 Task: Create a section Code Crushers and in the section, add a milestone Single Sign-On (SSO) Implementation in the project AgileMind
Action: Mouse moved to (195, 380)
Screenshot: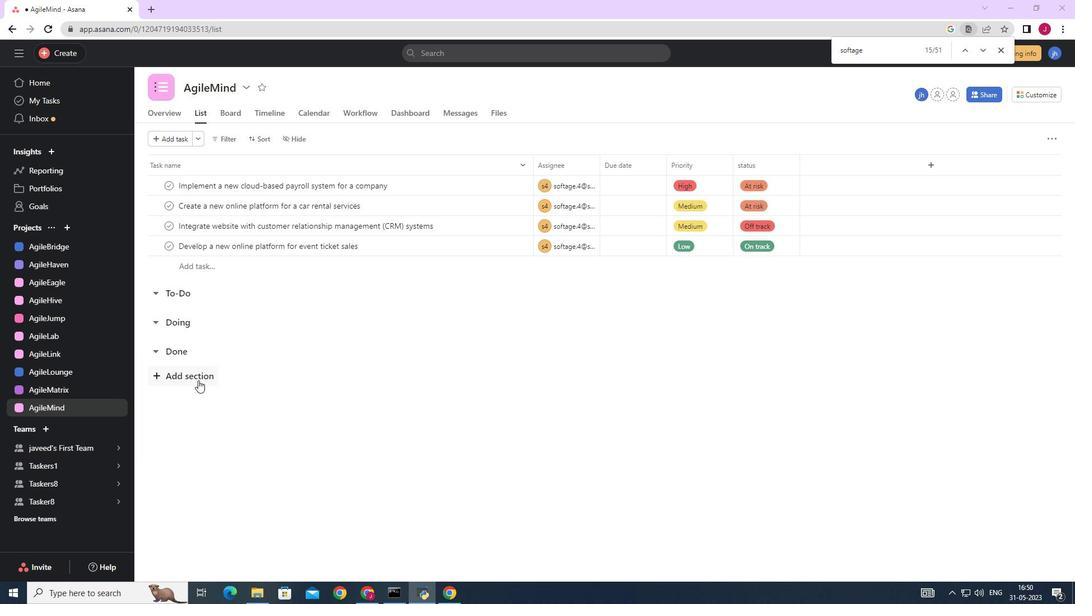
Action: Mouse pressed left at (195, 380)
Screenshot: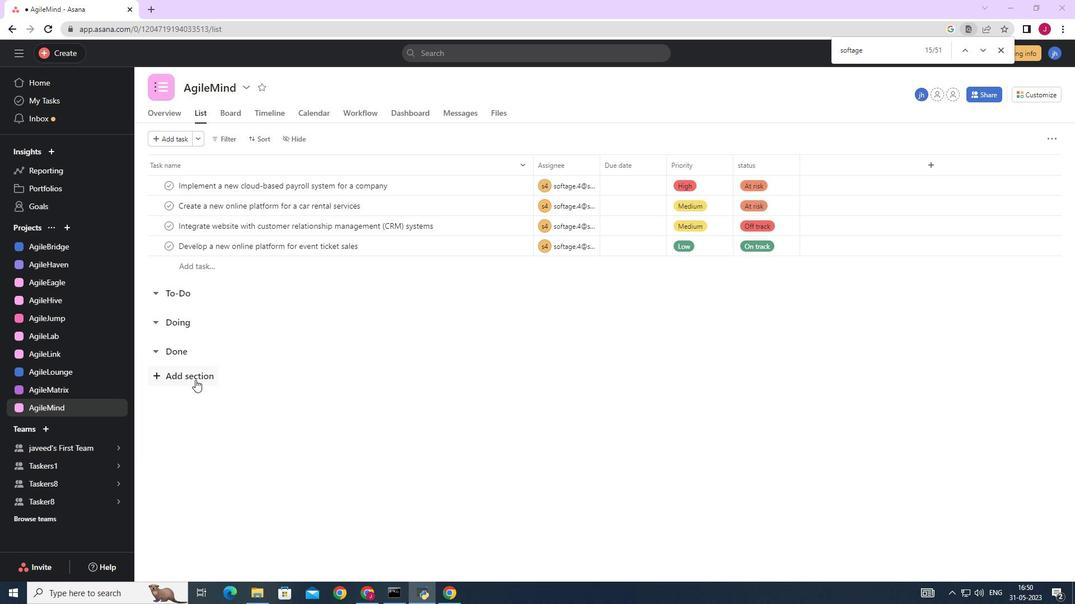
Action: Mouse moved to (198, 377)
Screenshot: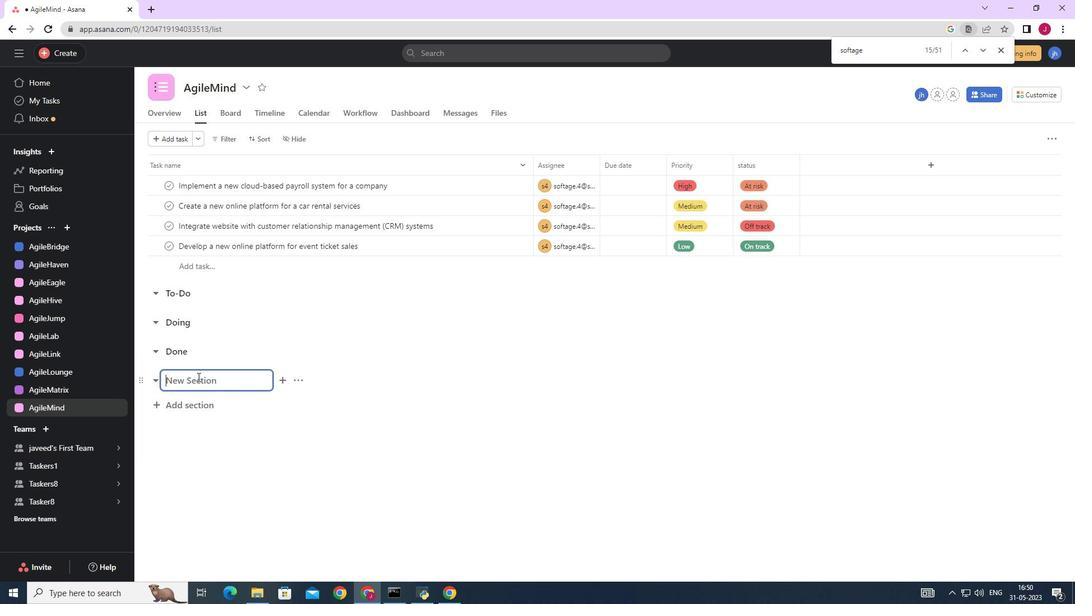 
Action: Key pressed <Key.caps_lock>C<Key.caps_lock>ode<Key.space><Key.caps_lock>C<Key.caps_lock>rushers<Key.enter><Key.caps_lock>S<Key.caps_lock>ingle<Key.space><Key.caps_lock>S<Key.caps_lock>ign<Key.space><Key.backspace>-<Key.caps_lock>O<Key.caps_lock>n<Key.space><Key.shift_r><Key.shift_r><Key.shift_r><Key.shift_r><Key.shift_r><Key.shift_r><Key.shift_r><Key.shift_r>(<Key.caps_lock>SSO<Key.shift_r><Key.shift_r>)<Key.space><Key.caps_lock>i<Key.caps_lock>MPLEMENTATION<Key.backspace><Key.backspace><Key.backspace><Key.backspace><Key.backspace><Key.backspace><Key.backspace><Key.backspace><Key.backspace><Key.backspace><Key.backspace><Key.backspace><Key.backspace><Key.backspace>I<Key.caps_lock>mplementation
Screenshot: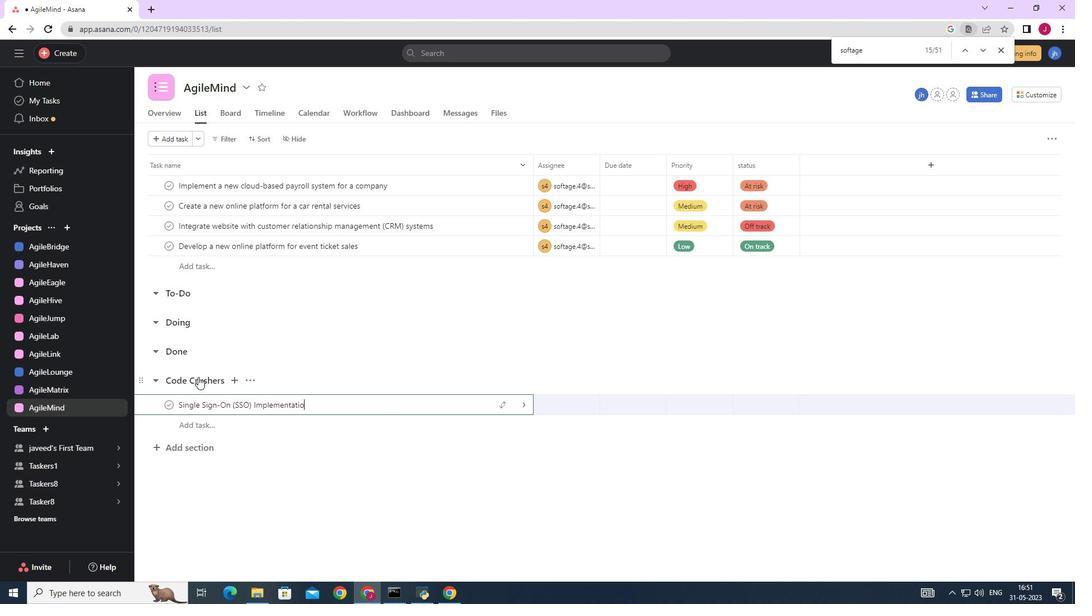 
Action: Mouse moved to (526, 403)
Screenshot: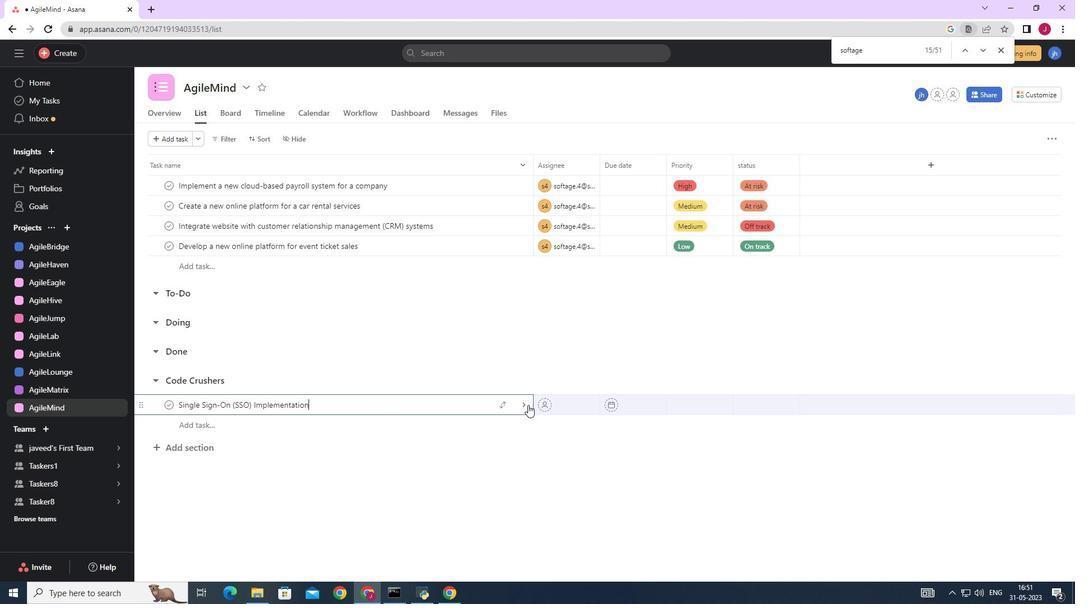 
Action: Mouse pressed left at (526, 403)
Screenshot: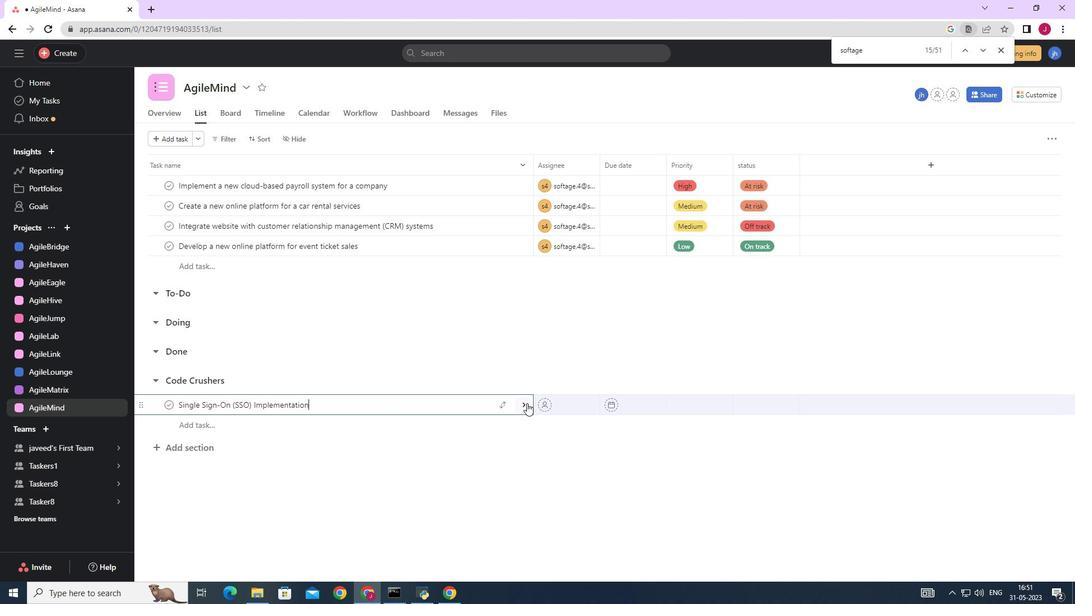 
Action: Mouse moved to (1033, 137)
Screenshot: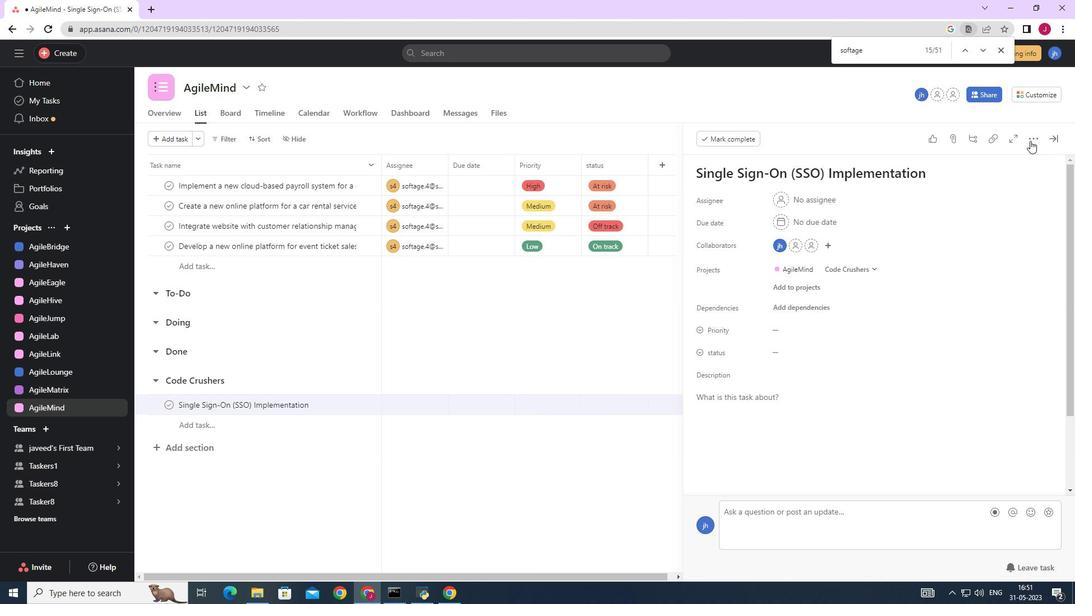 
Action: Mouse pressed left at (1033, 137)
Screenshot: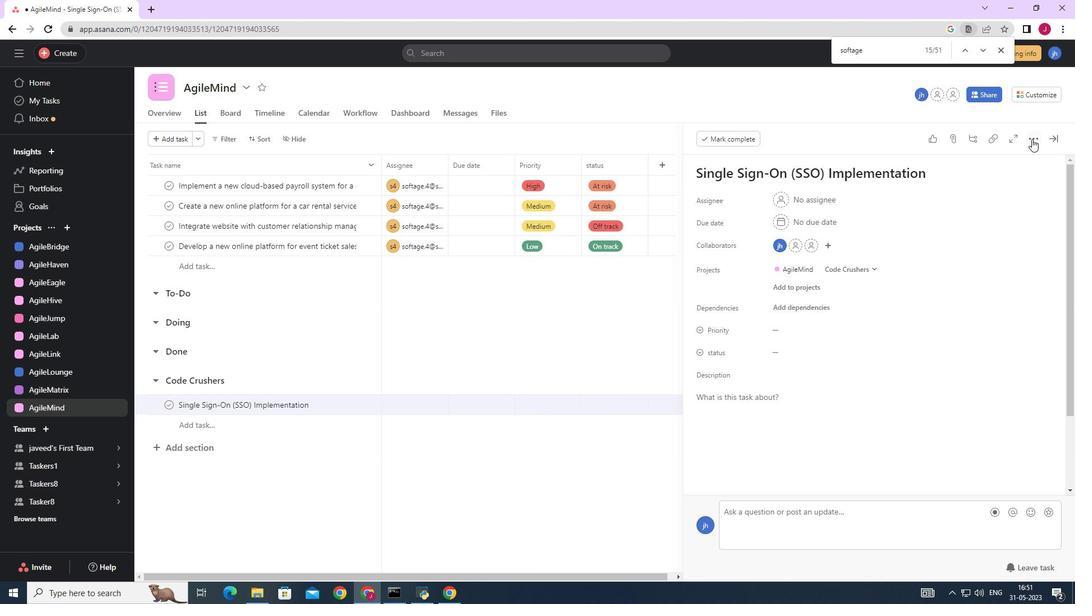 
Action: Mouse moved to (936, 183)
Screenshot: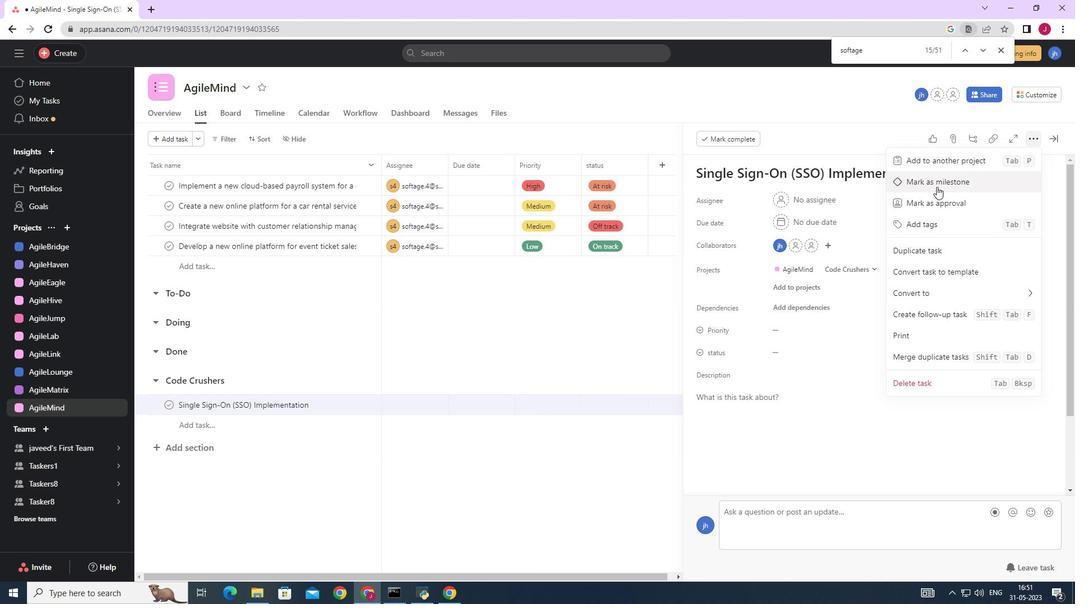 
Action: Mouse pressed left at (936, 183)
Screenshot: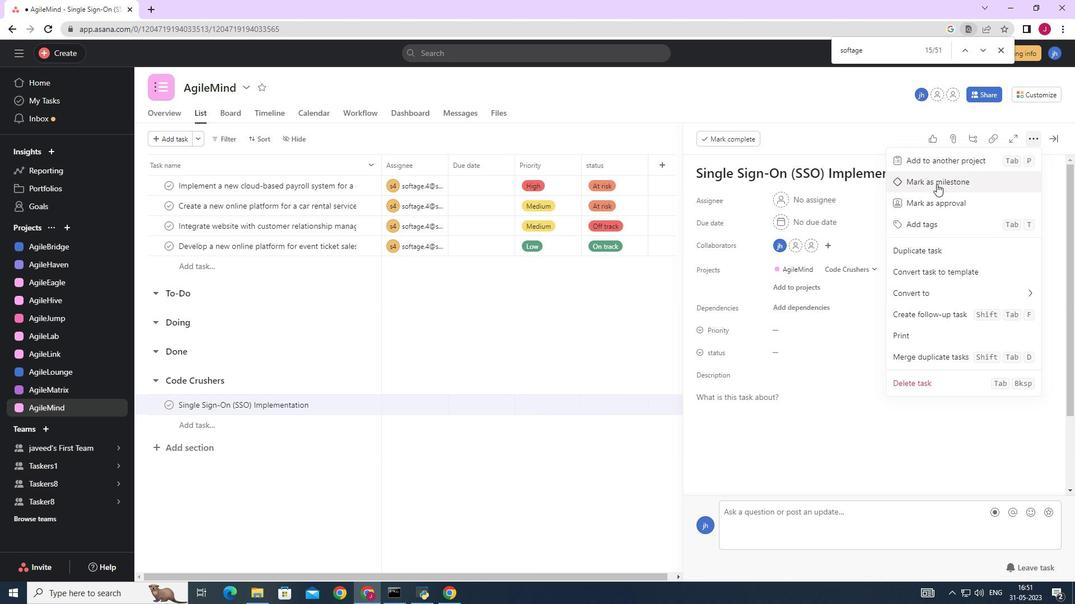 
Action: Mouse moved to (1055, 136)
Screenshot: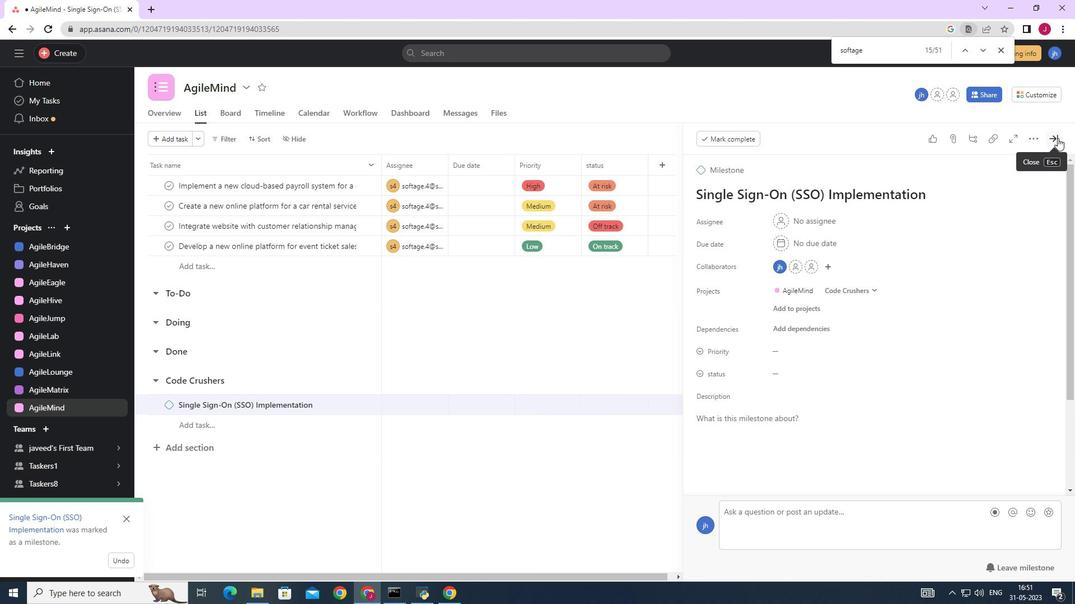 
Action: Mouse pressed left at (1055, 136)
Screenshot: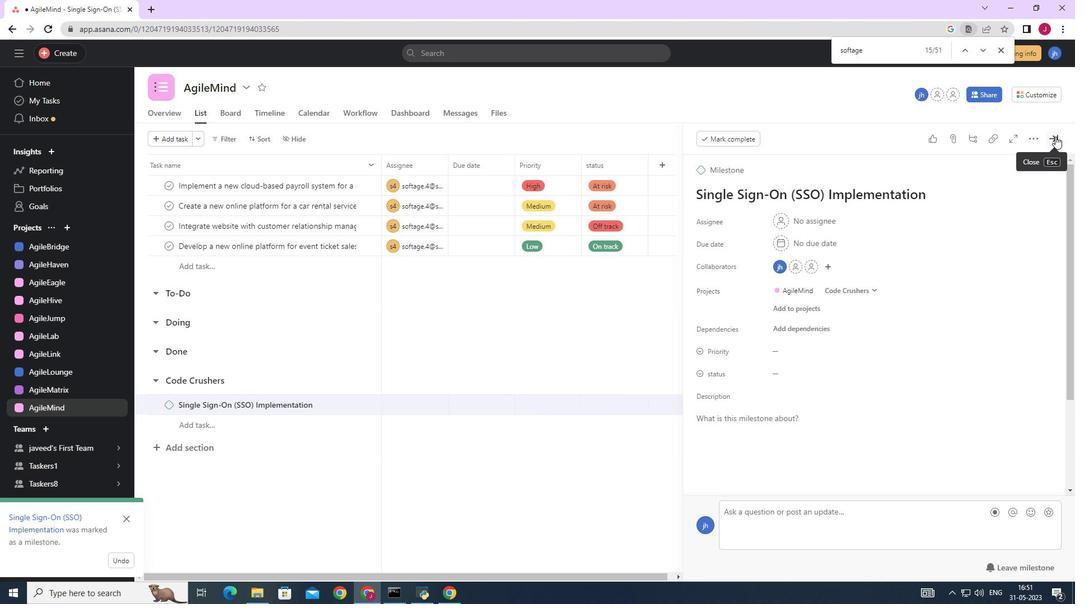 
Action: Mouse moved to (979, 184)
Screenshot: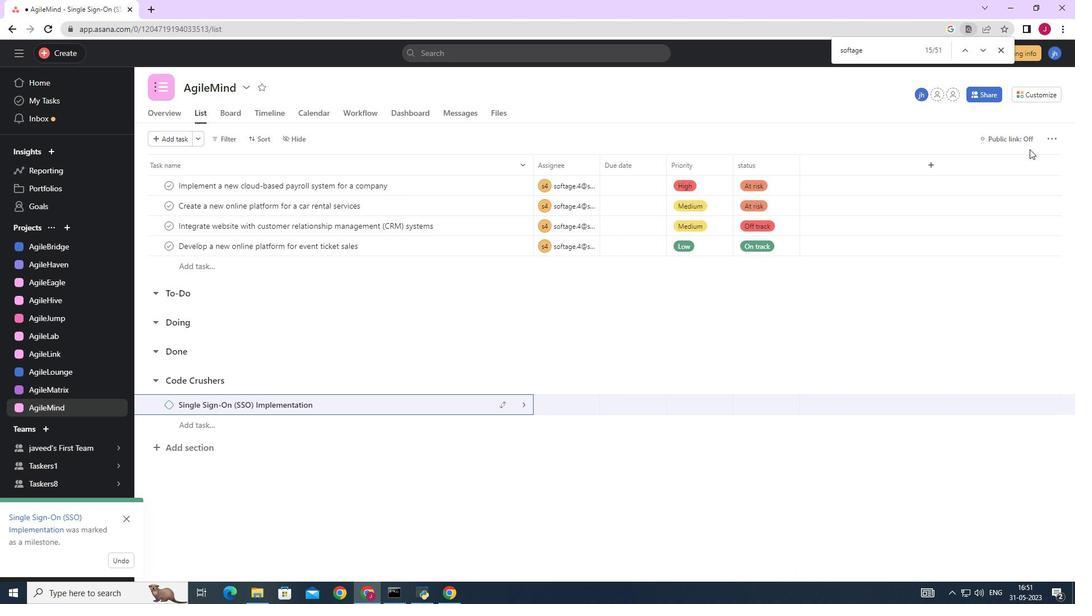 
